 Task: Enable the text messages for marketing updates.
Action: Mouse moved to (35, 92)
Screenshot: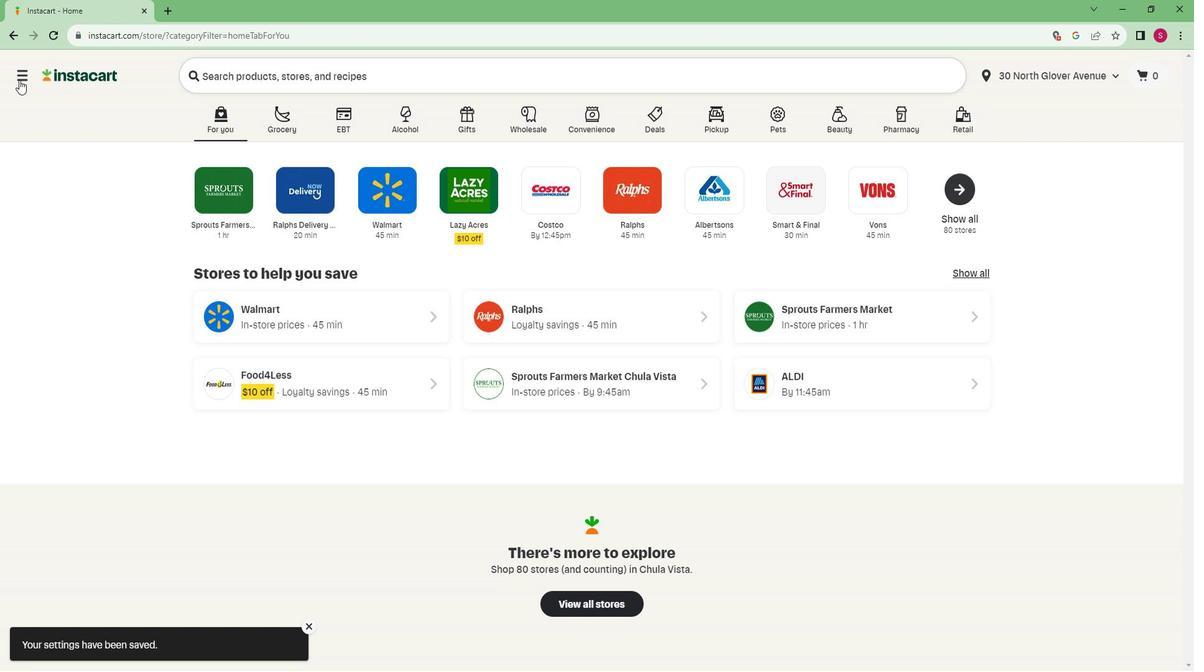 
Action: Mouse pressed left at (35, 92)
Screenshot: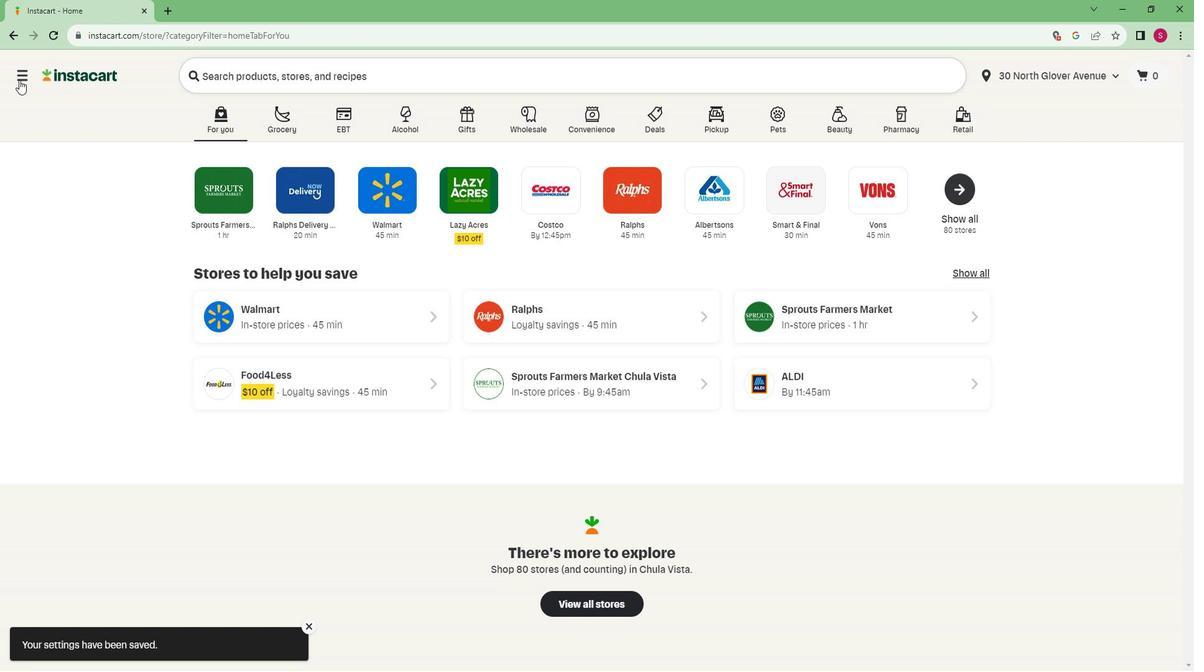 
Action: Mouse moved to (79, 422)
Screenshot: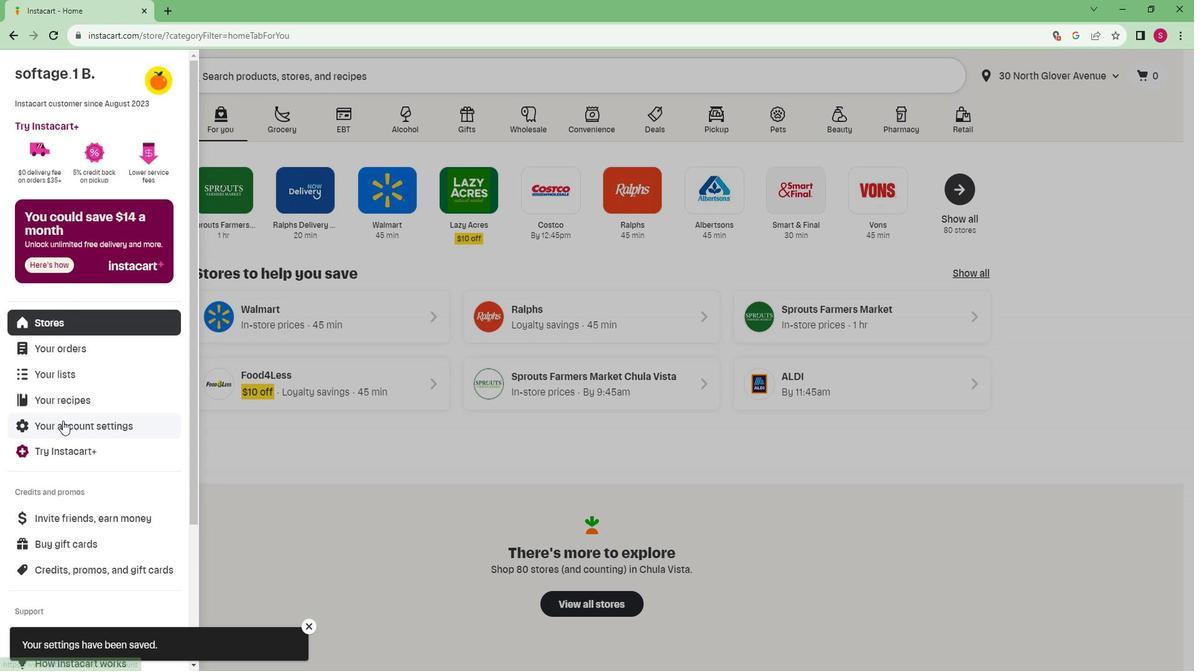 
Action: Mouse pressed left at (79, 422)
Screenshot: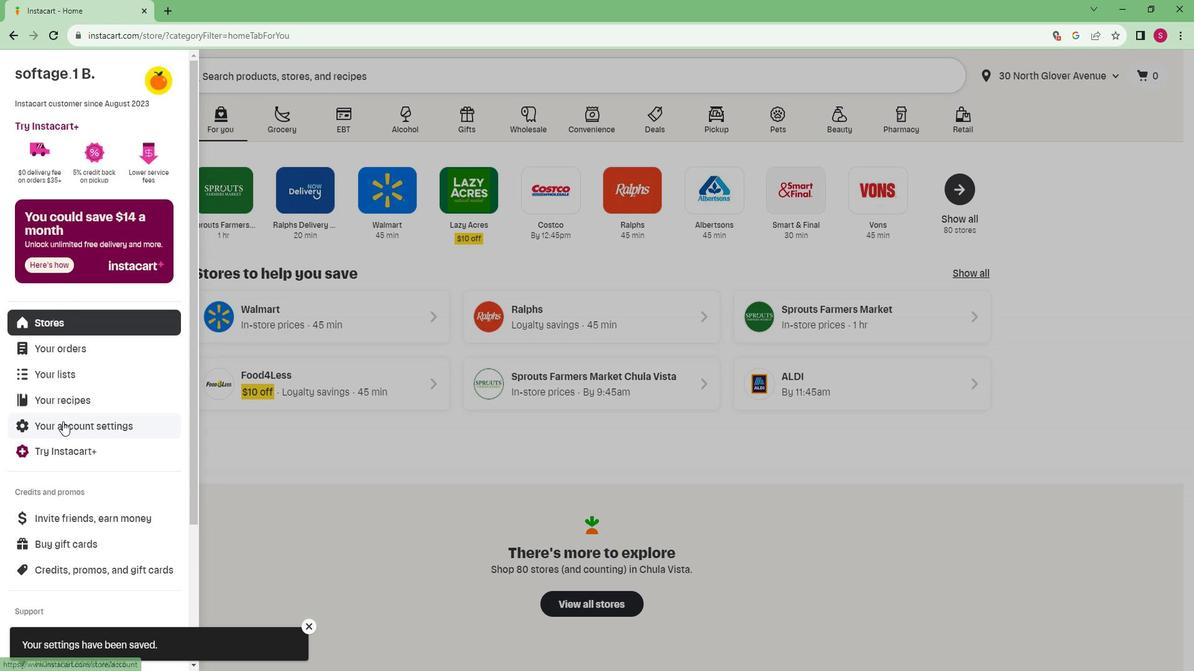 
Action: Mouse moved to (115, 317)
Screenshot: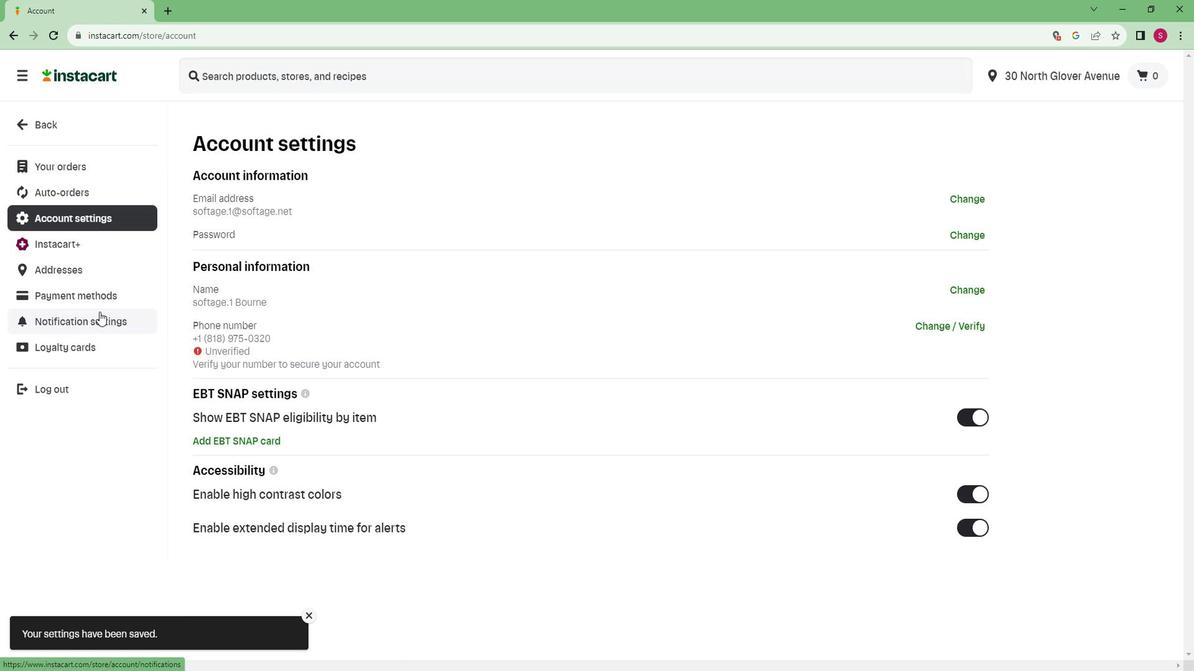 
Action: Mouse pressed left at (115, 317)
Screenshot: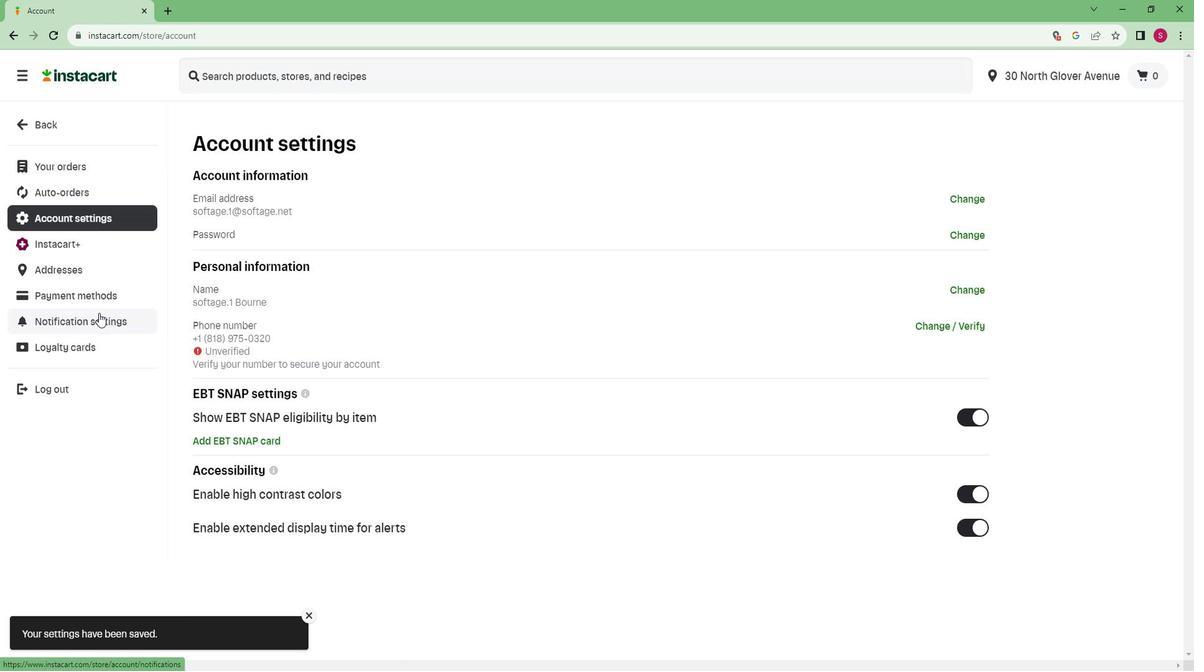 
Action: Mouse moved to (990, 499)
Screenshot: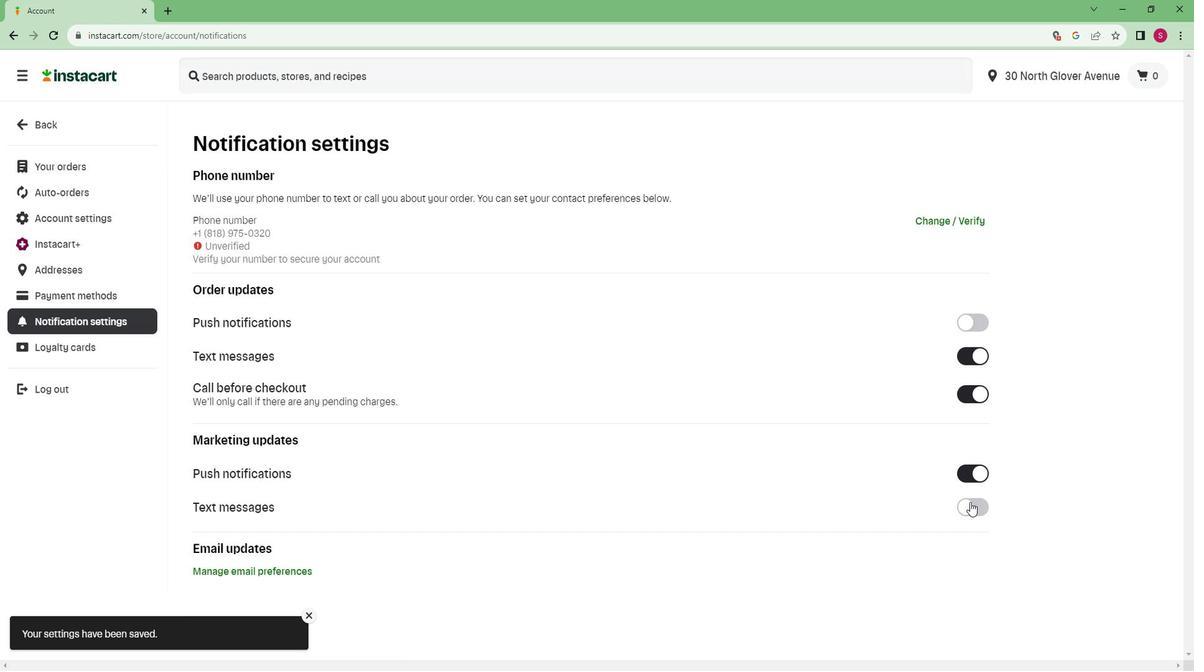 
Action: Mouse pressed left at (990, 499)
Screenshot: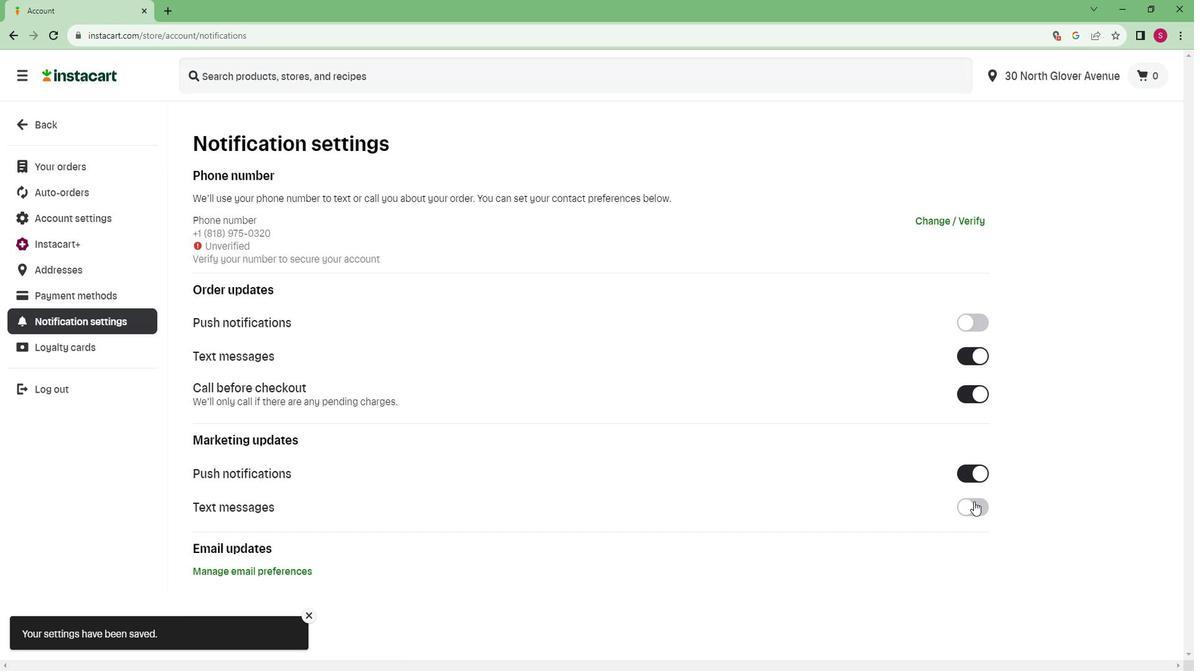 
Action: Mouse moved to (605, 468)
Screenshot: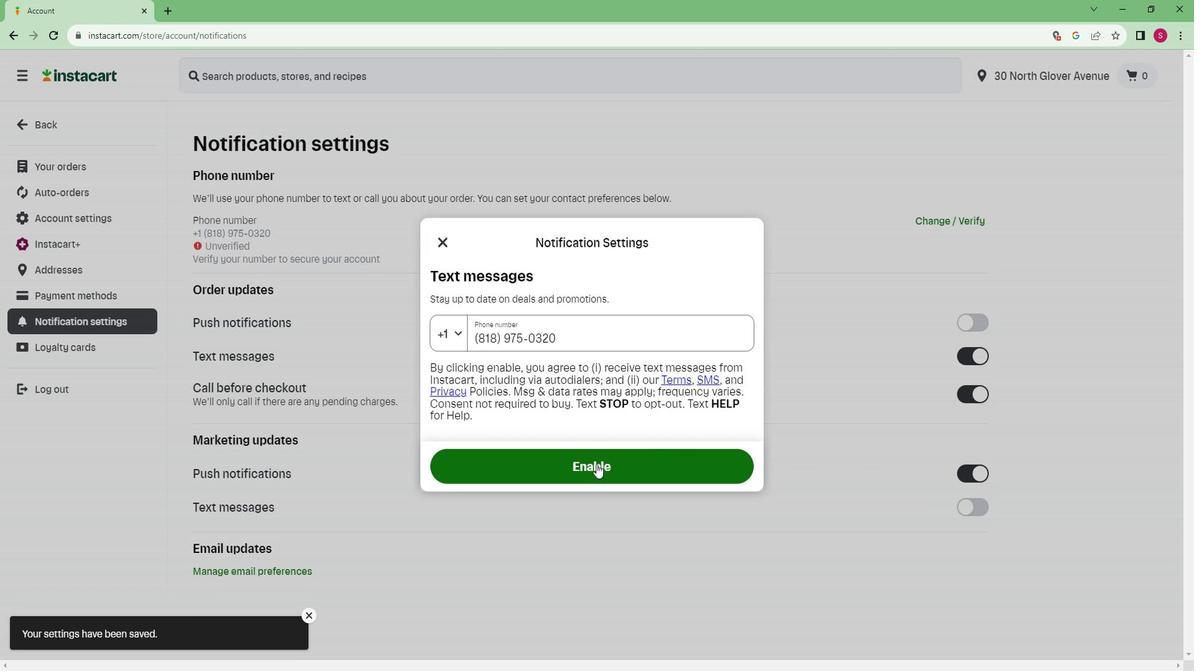 
Action: Mouse pressed left at (605, 468)
Screenshot: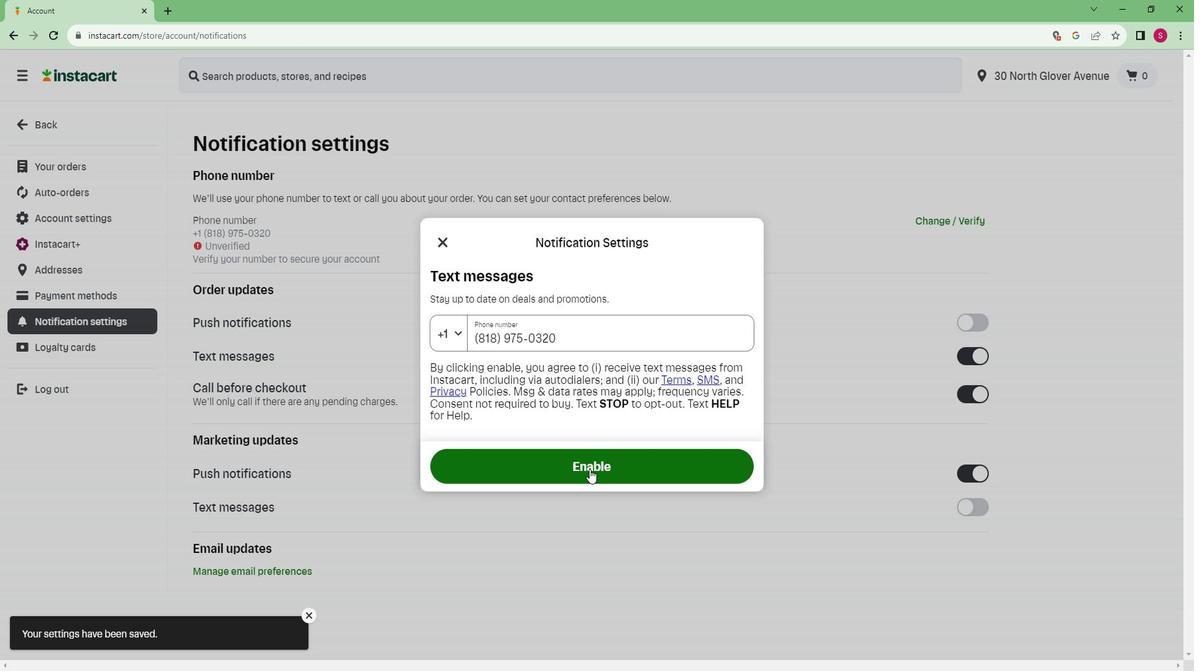 
